 Task: Check the percentage active listings of lake in the last 5 years.
Action: Mouse moved to (831, 185)
Screenshot: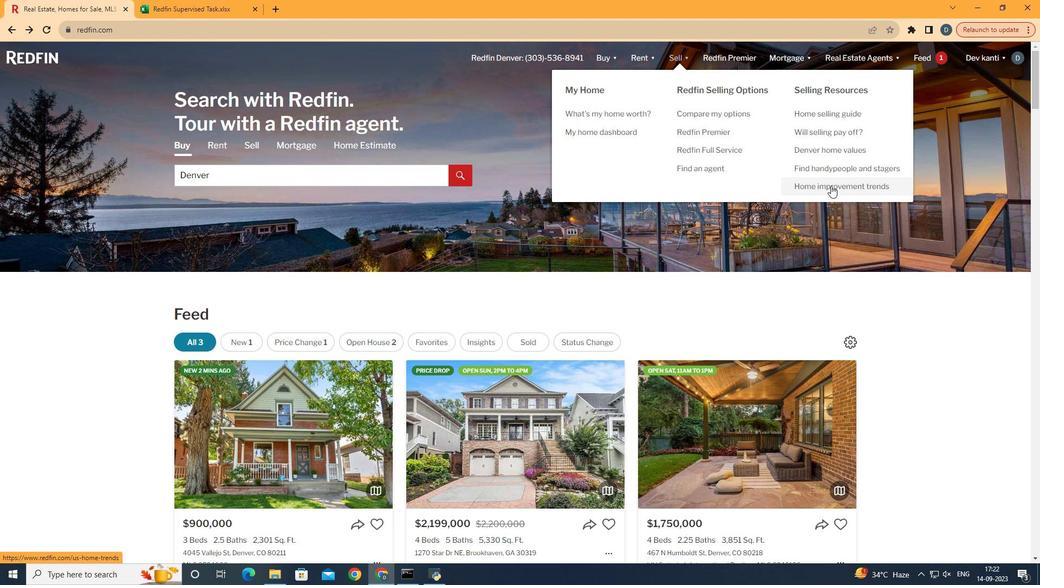 
Action: Mouse pressed left at (831, 185)
Screenshot: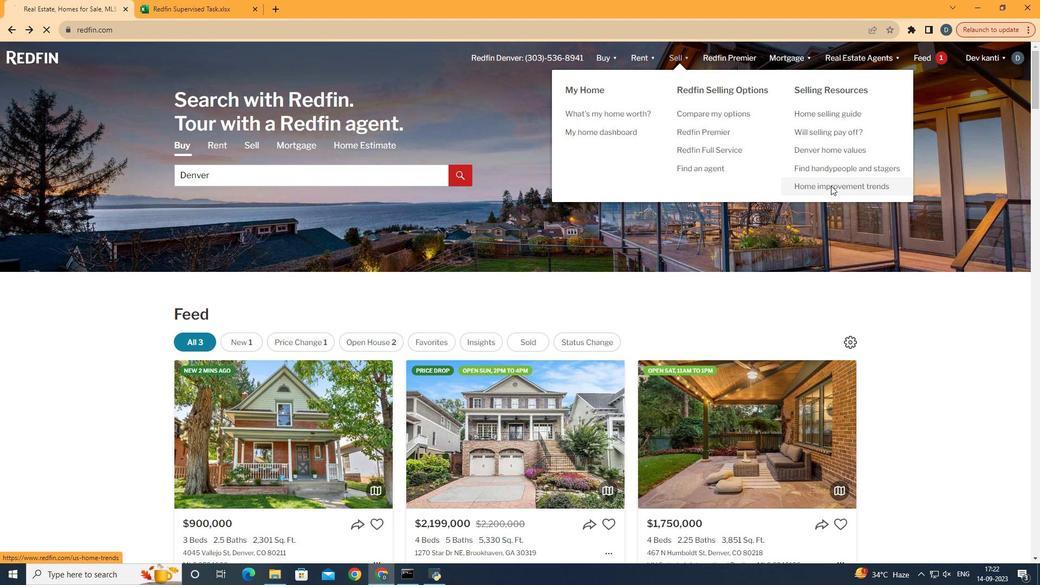 
Action: Mouse moved to (257, 214)
Screenshot: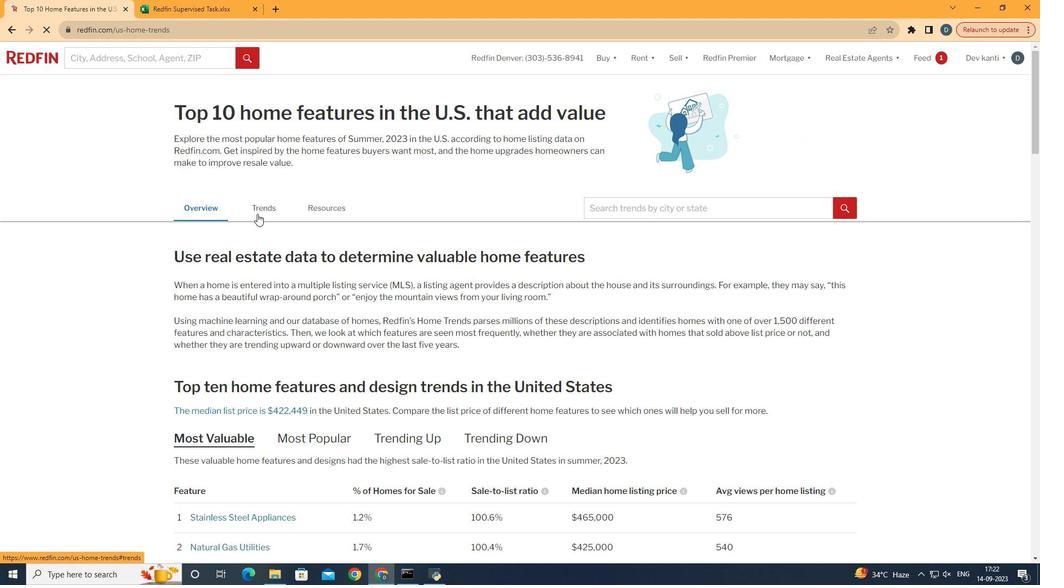 
Action: Mouse pressed left at (257, 214)
Screenshot: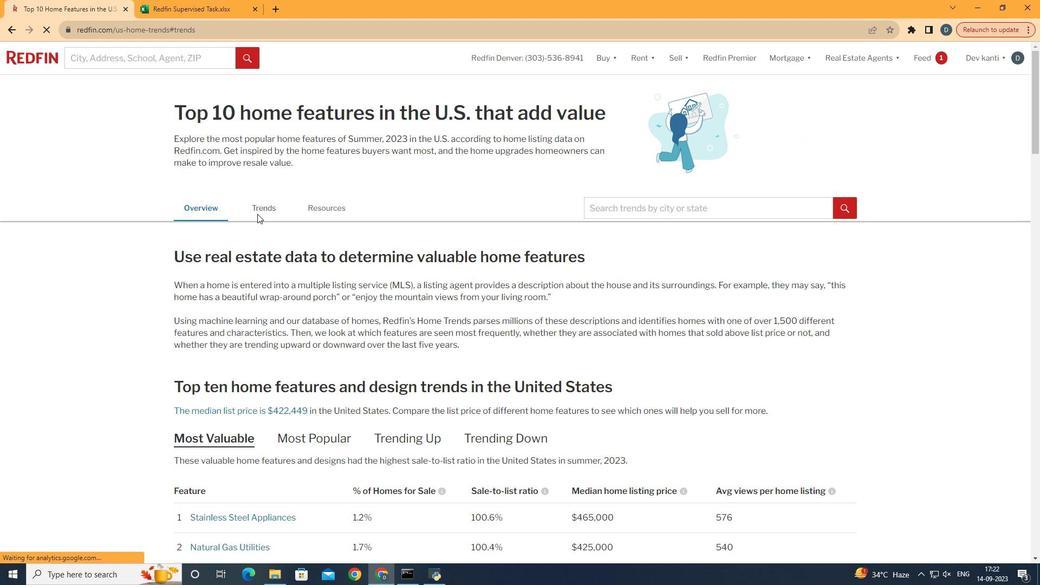 
Action: Mouse moved to (574, 311)
Screenshot: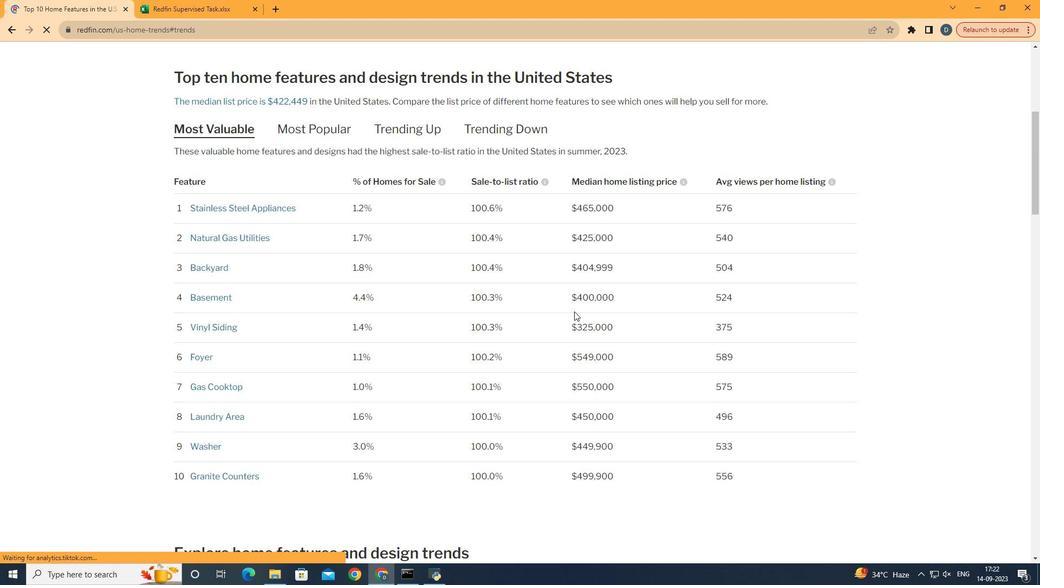 
Action: Mouse scrolled (574, 311) with delta (0, 0)
Screenshot: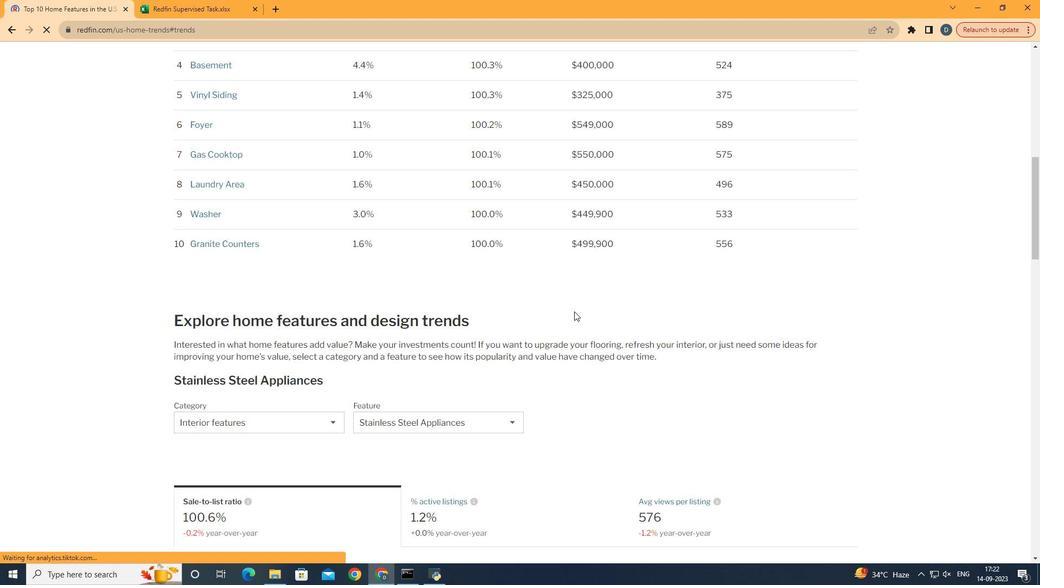 
Action: Mouse scrolled (574, 311) with delta (0, 0)
Screenshot: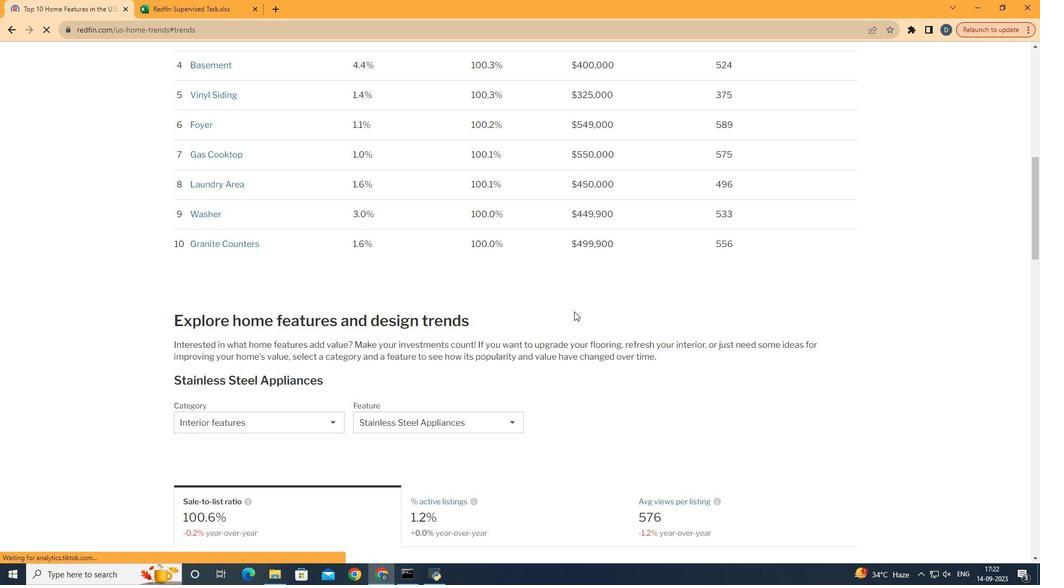 
Action: Mouse scrolled (574, 311) with delta (0, 0)
Screenshot: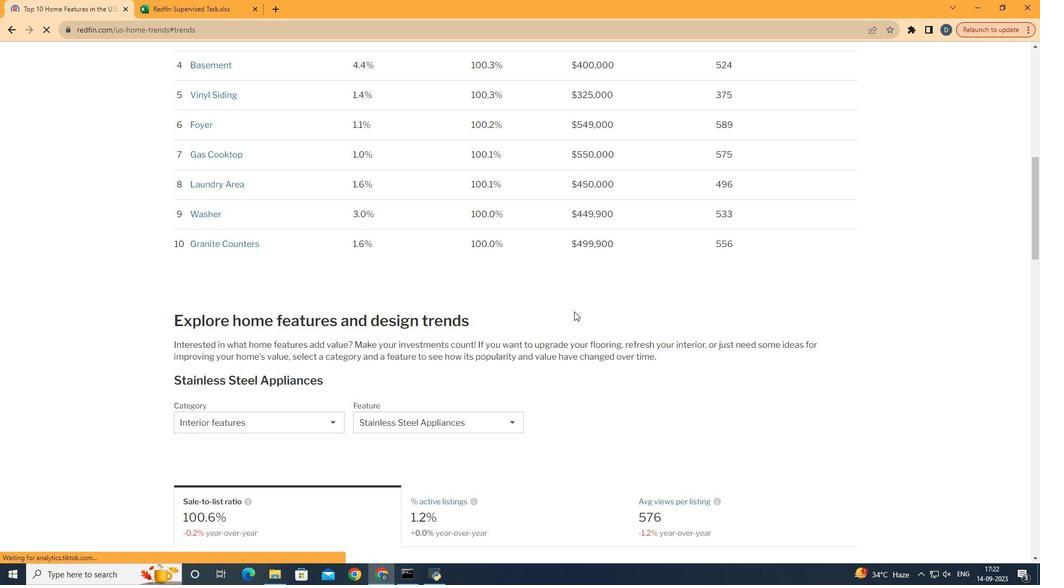 
Action: Mouse scrolled (574, 311) with delta (0, 0)
Screenshot: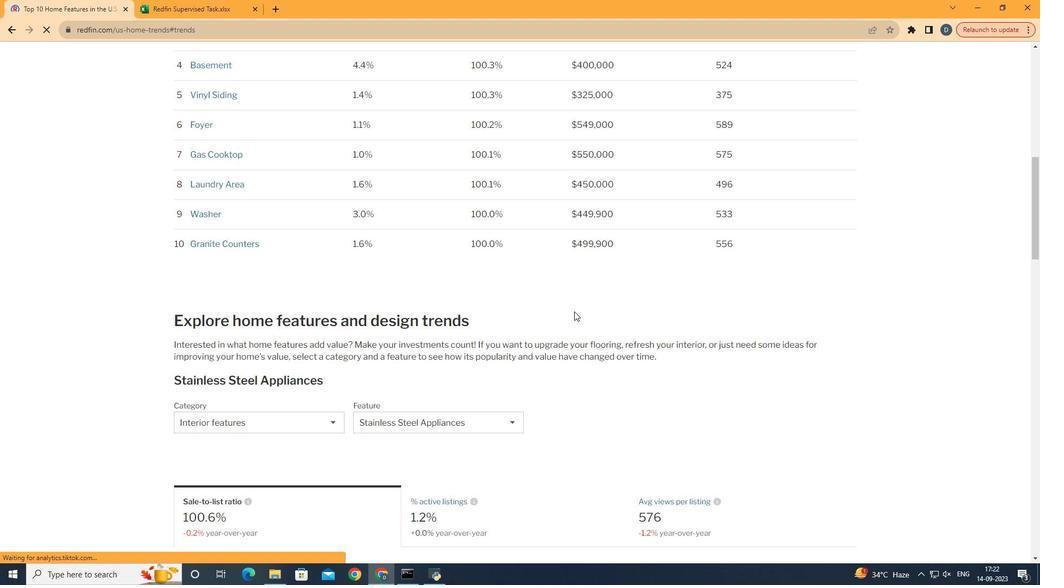 
Action: Mouse scrolled (574, 311) with delta (0, 0)
Screenshot: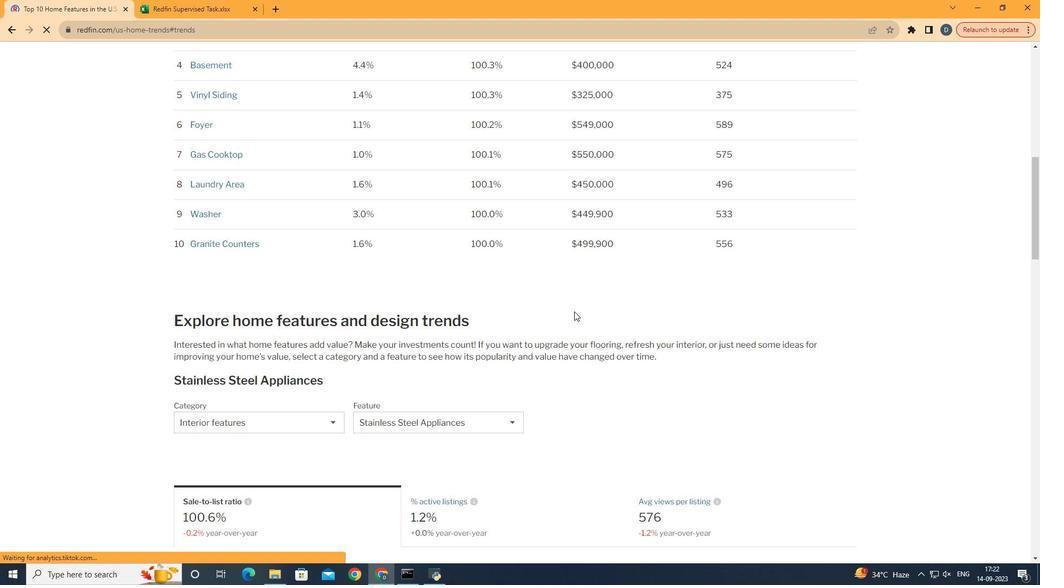 
Action: Mouse scrolled (574, 311) with delta (0, 0)
Screenshot: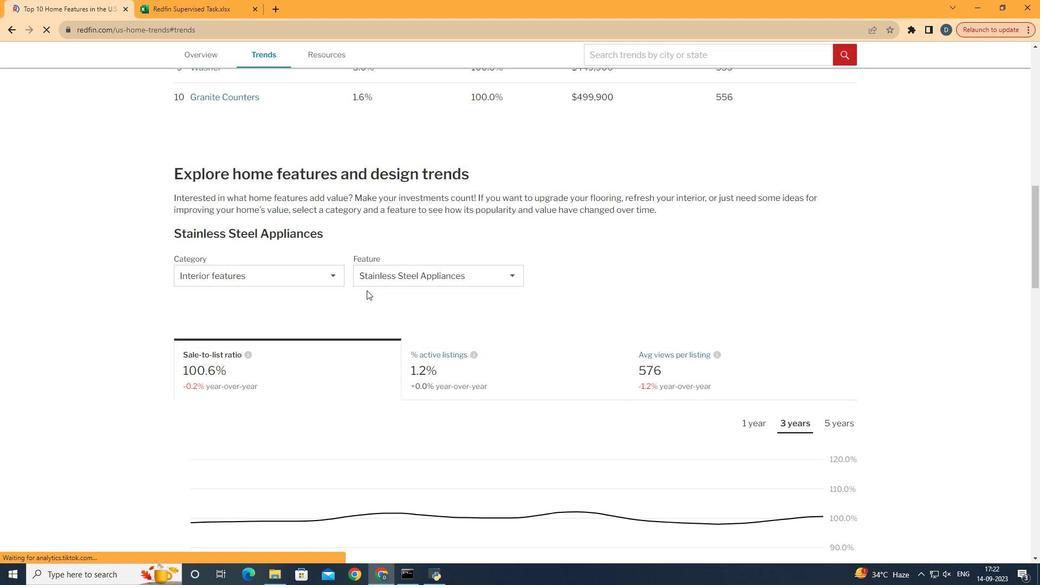 
Action: Mouse scrolled (574, 311) with delta (0, 0)
Screenshot: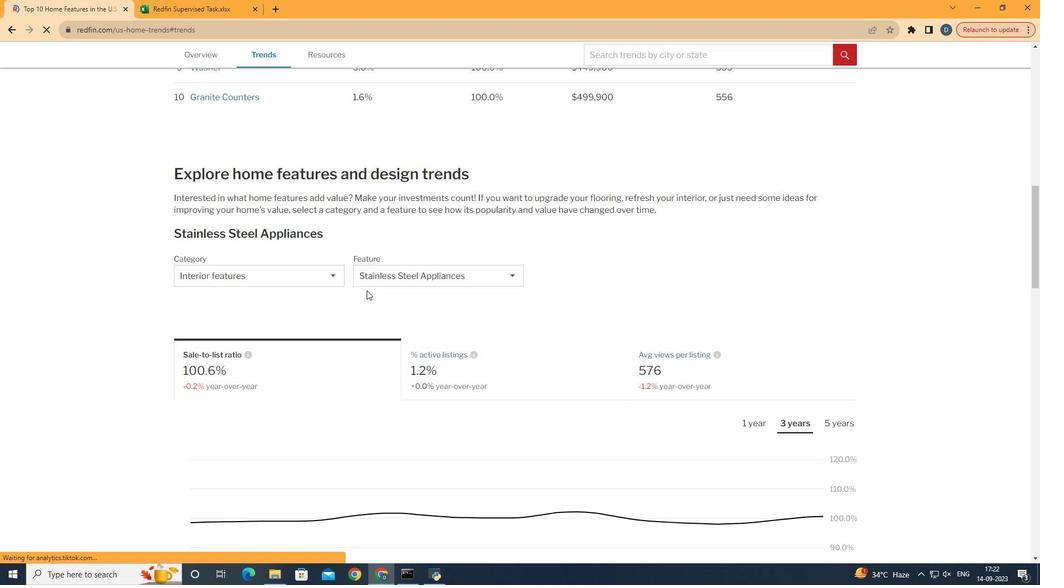 
Action: Mouse moved to (281, 265)
Screenshot: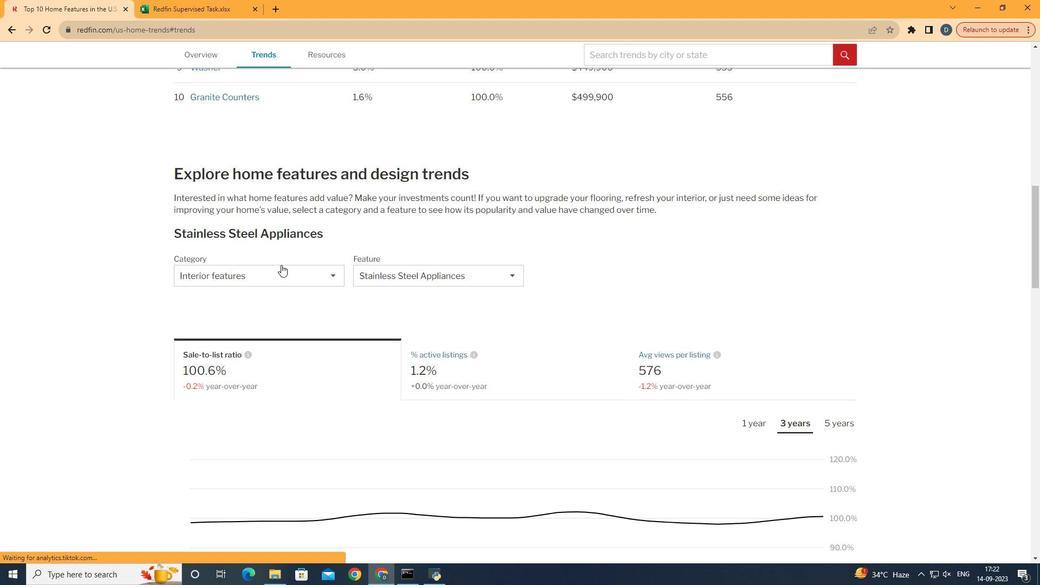 
Action: Mouse pressed left at (281, 265)
Screenshot: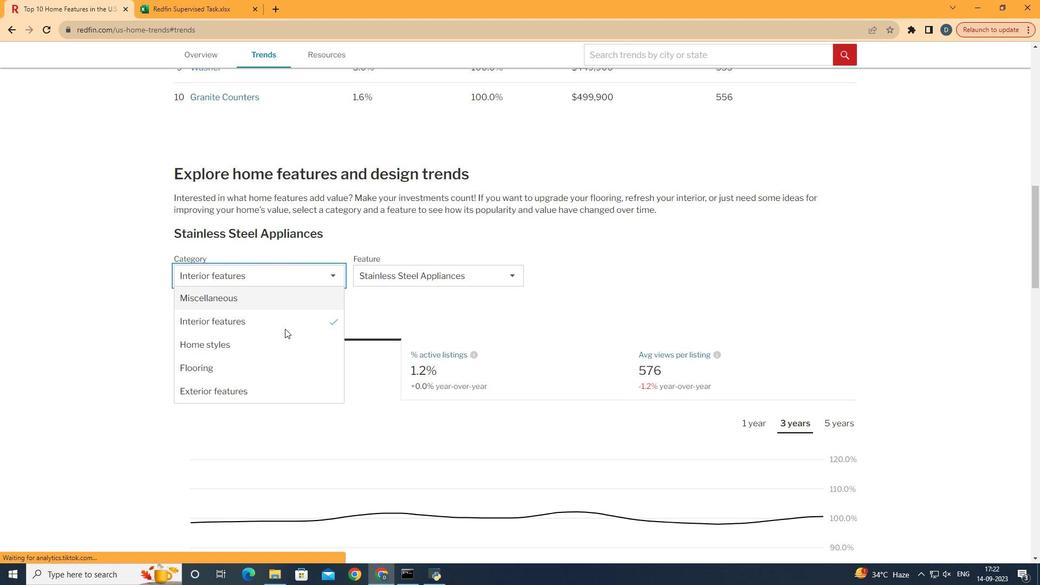 
Action: Mouse moved to (297, 391)
Screenshot: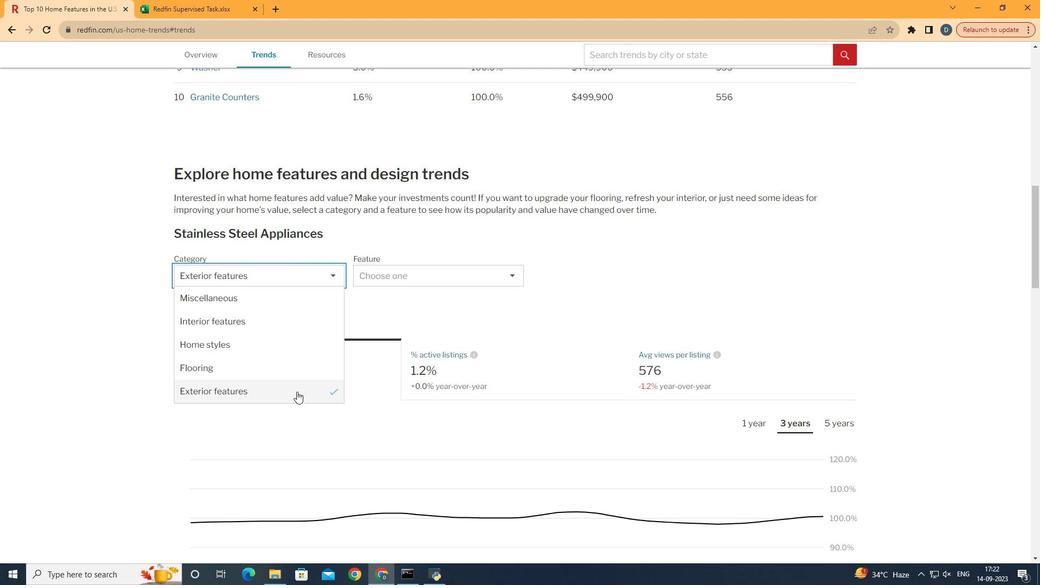 
Action: Mouse pressed left at (297, 391)
Screenshot: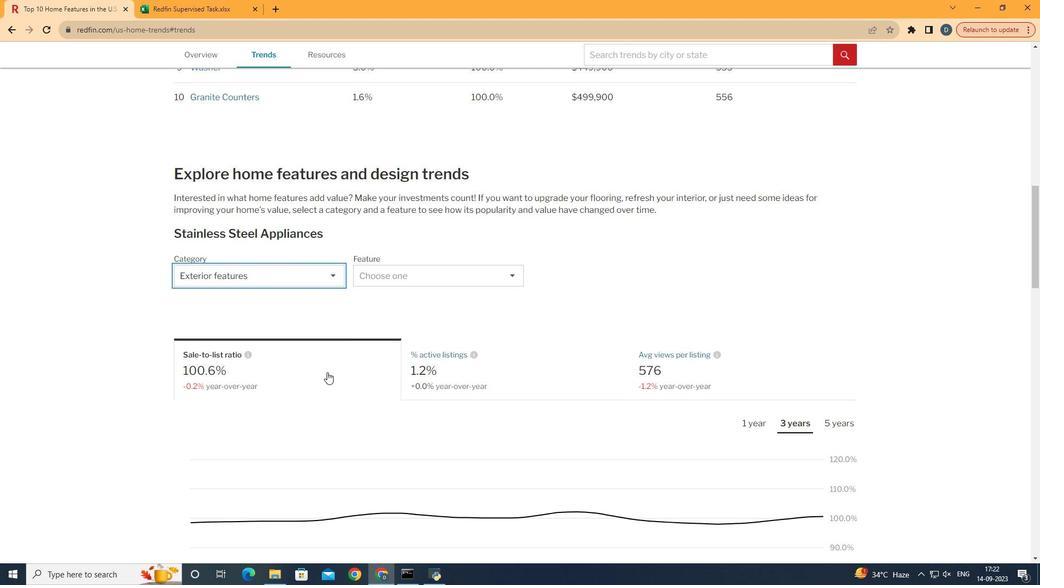 
Action: Mouse moved to (452, 277)
Screenshot: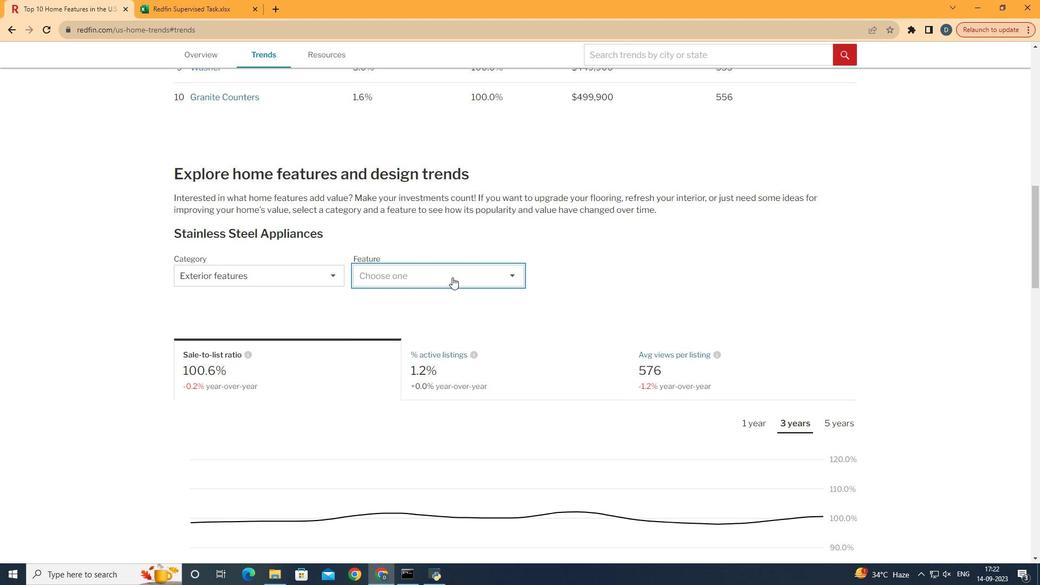 
Action: Mouse pressed left at (452, 277)
Screenshot: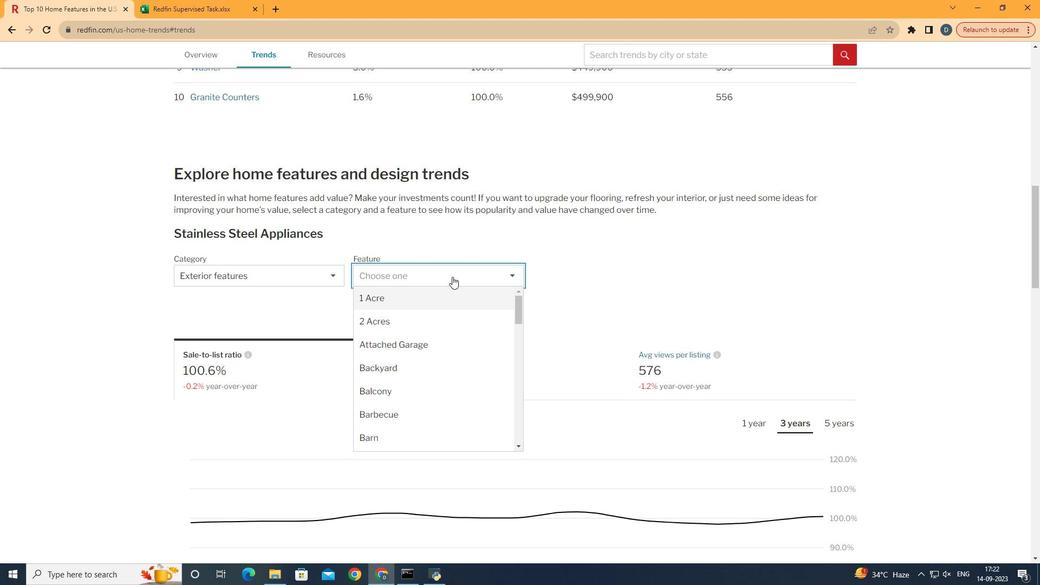 
Action: Mouse moved to (460, 379)
Screenshot: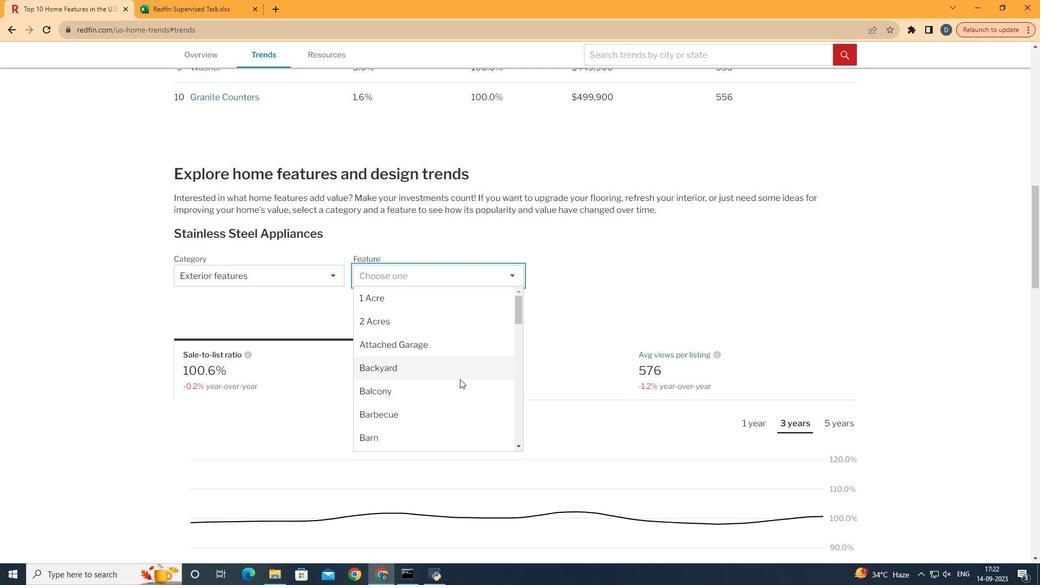 
Action: Mouse scrolled (460, 378) with delta (0, 0)
Screenshot: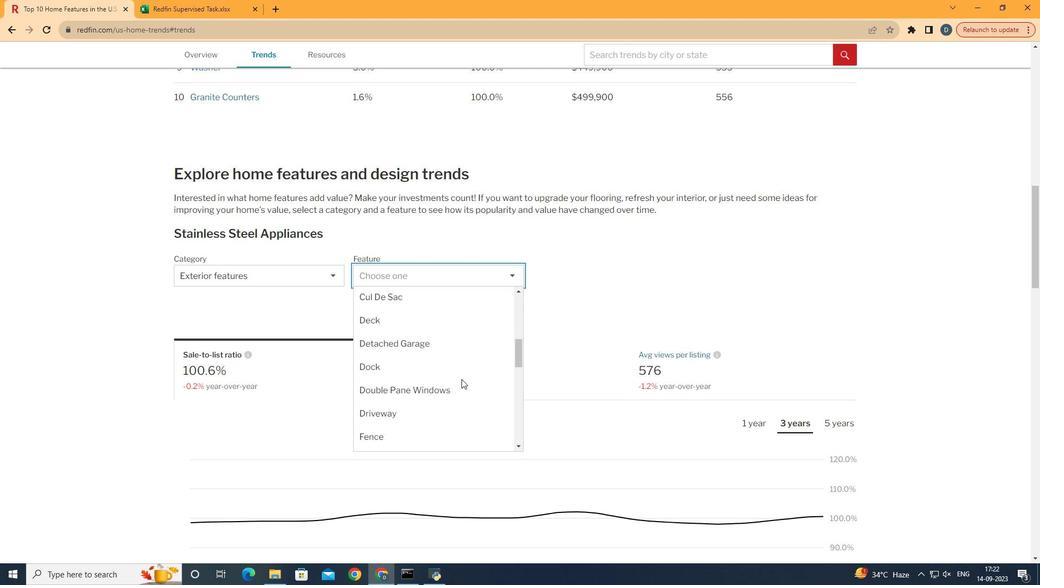 
Action: Mouse scrolled (460, 378) with delta (0, 0)
Screenshot: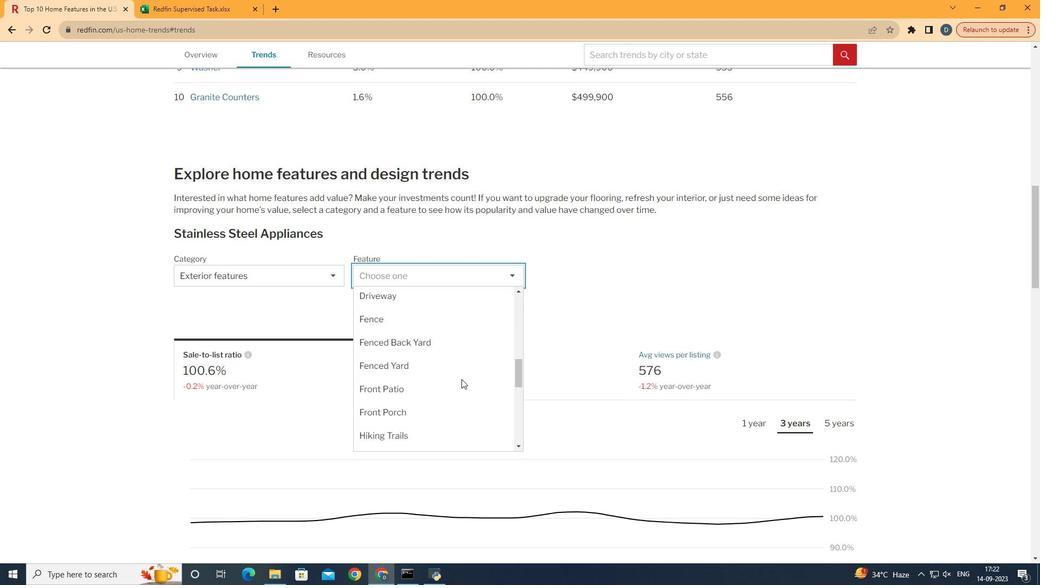 
Action: Mouse scrolled (460, 378) with delta (0, 0)
Screenshot: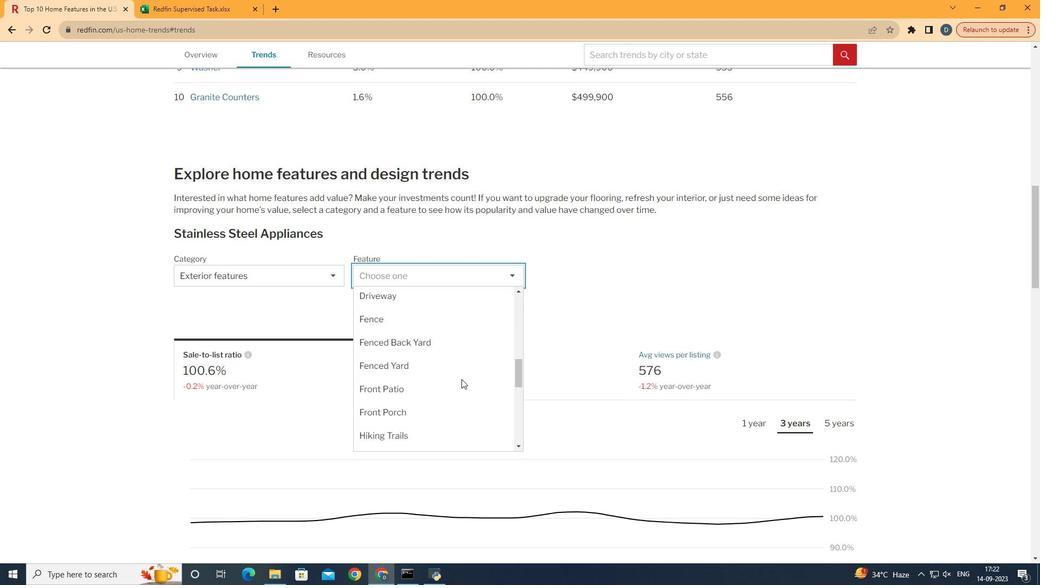 
Action: Mouse scrolled (460, 378) with delta (0, 0)
Screenshot: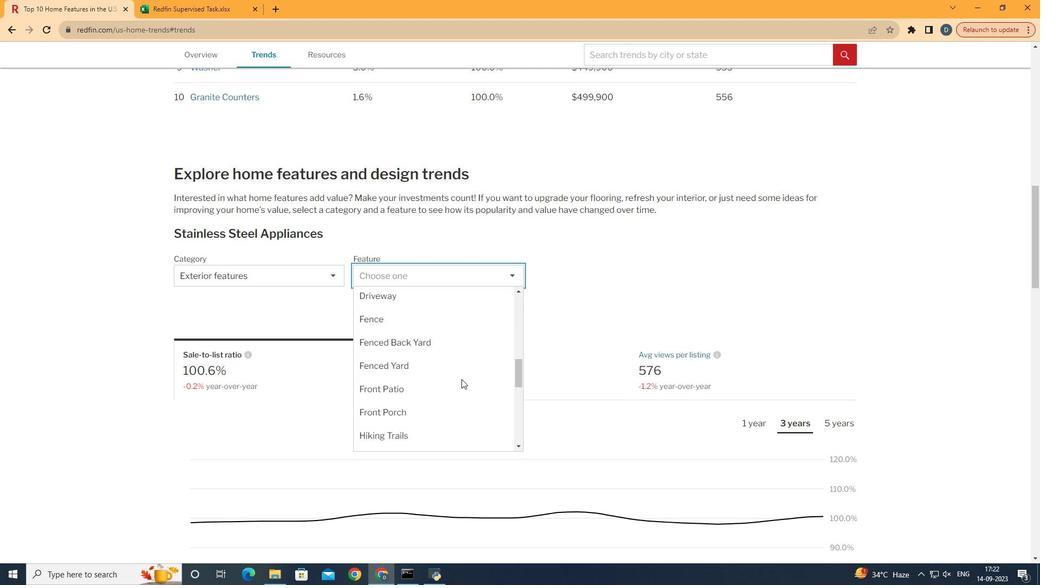 
Action: Mouse moved to (460, 379)
Screenshot: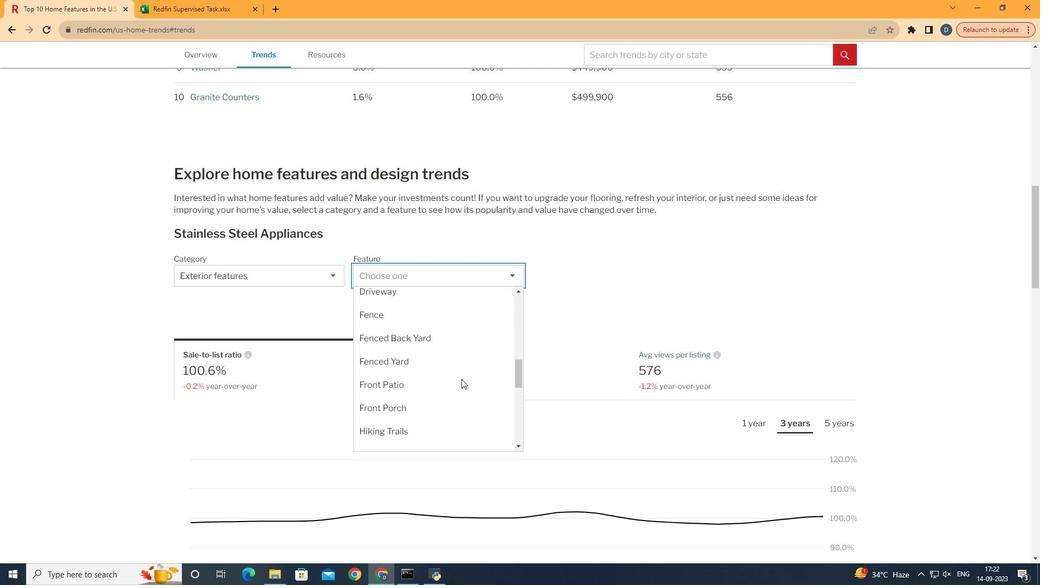 
Action: Mouse scrolled (460, 378) with delta (0, 0)
Screenshot: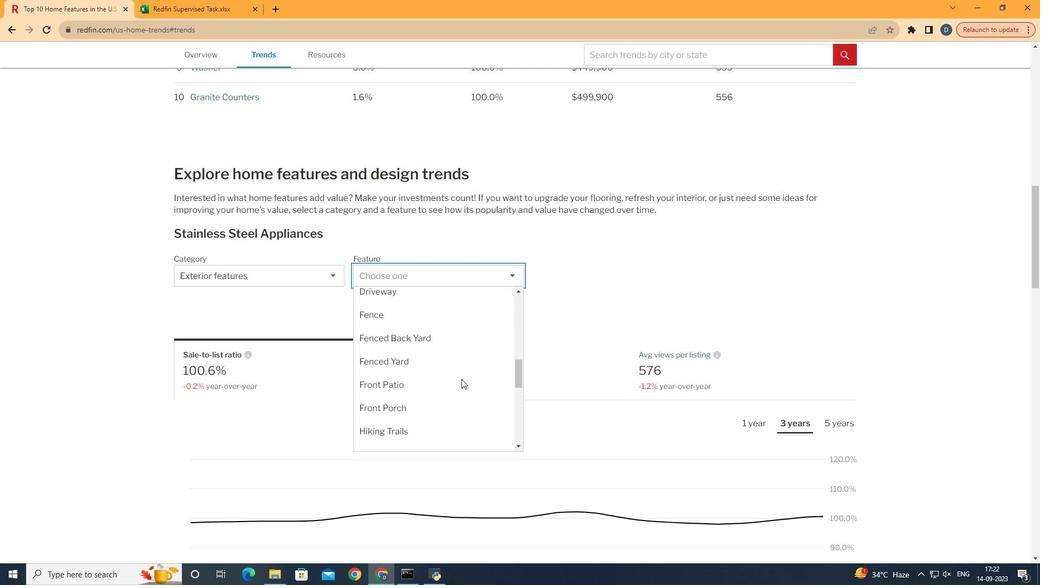 
Action: Mouse moved to (461, 379)
Screenshot: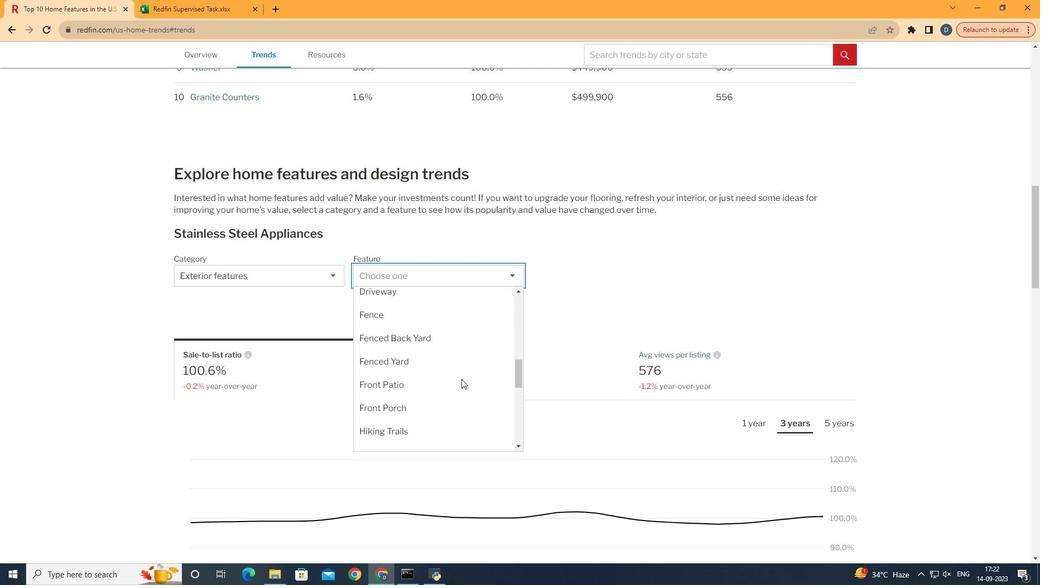 
Action: Mouse scrolled (461, 378) with delta (0, 0)
Screenshot: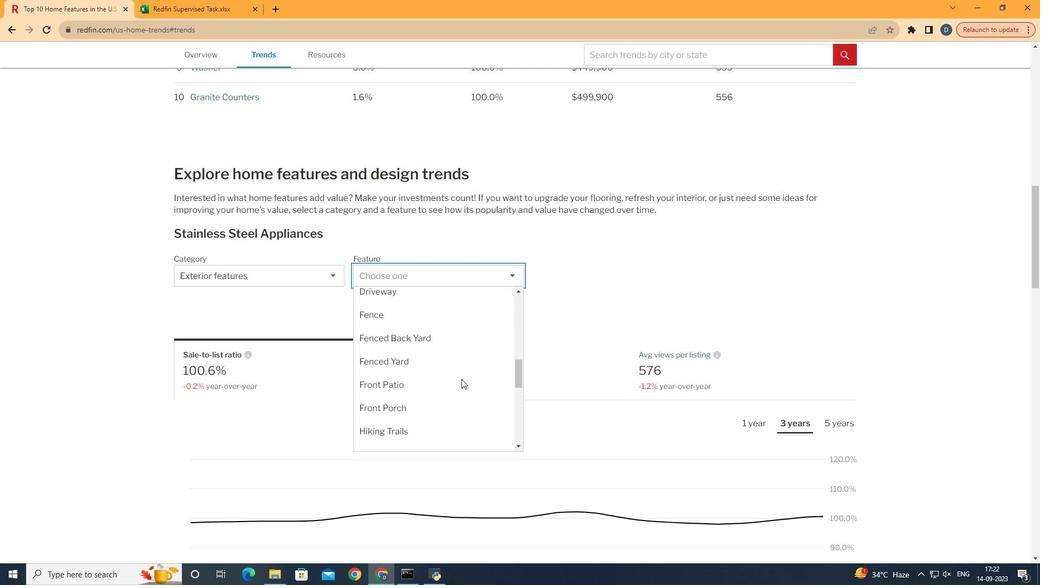 
Action: Mouse moved to (461, 379)
Screenshot: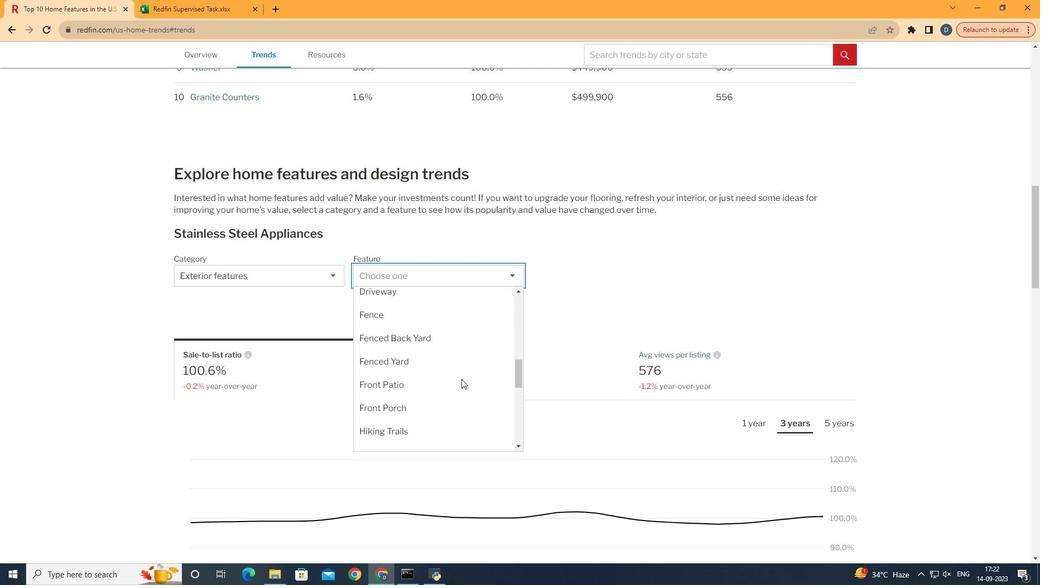 
Action: Mouse scrolled (461, 378) with delta (0, 0)
Screenshot: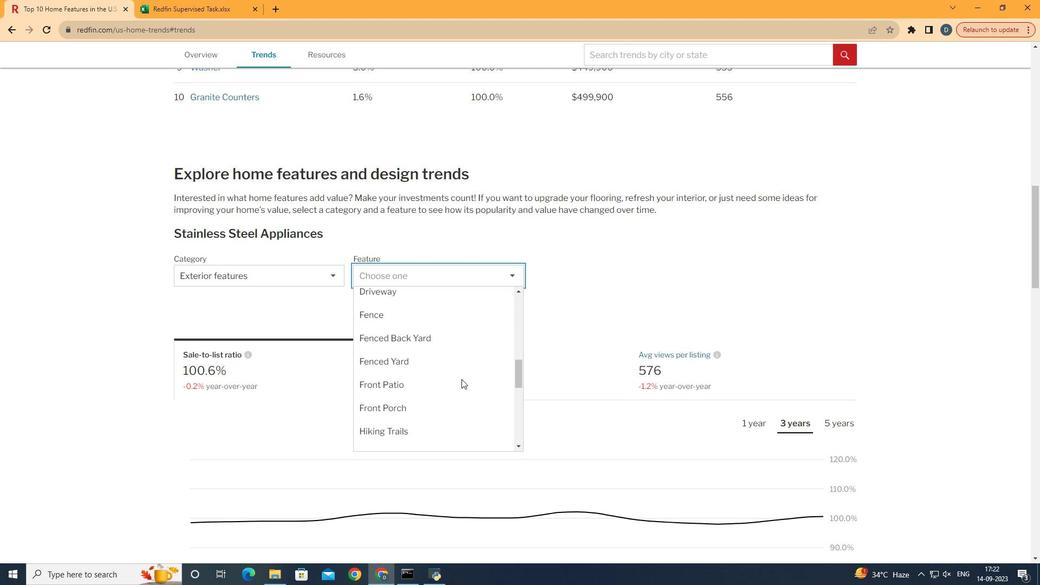 
Action: Mouse moved to (445, 320)
Screenshot: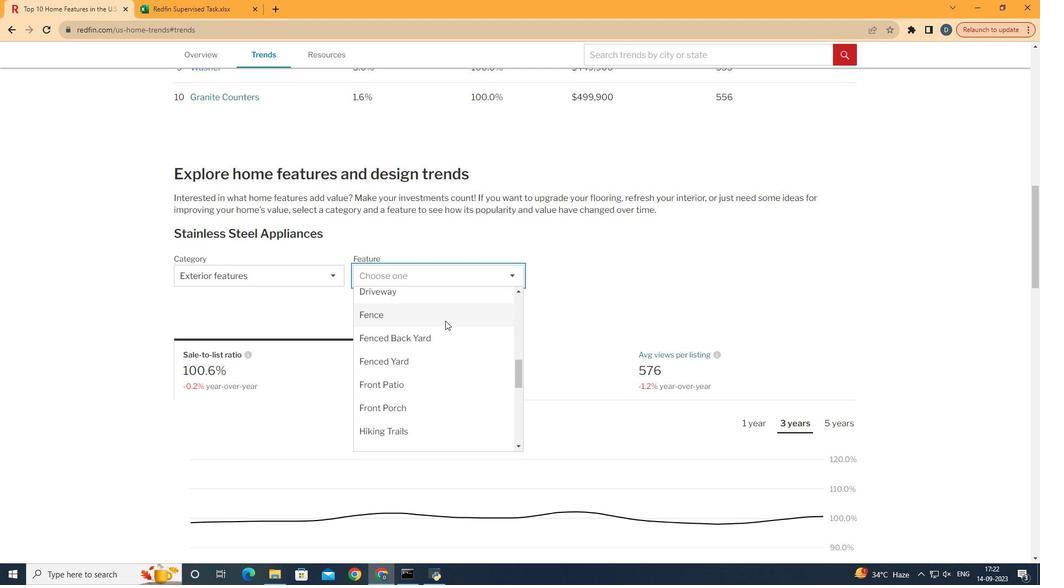 
Action: Mouse scrolled (445, 320) with delta (0, 0)
Screenshot: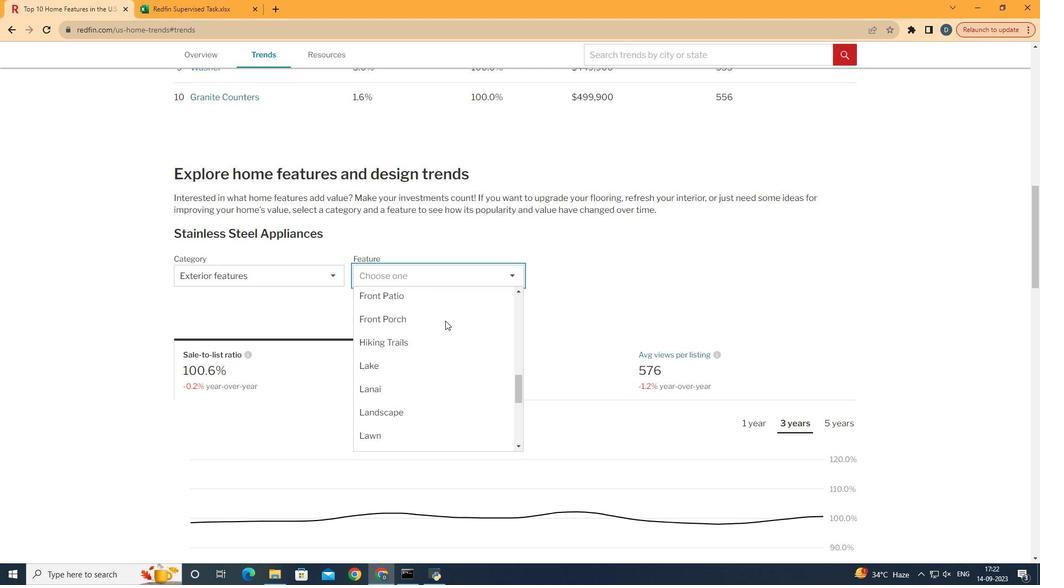 
Action: Mouse scrolled (445, 320) with delta (0, 0)
Screenshot: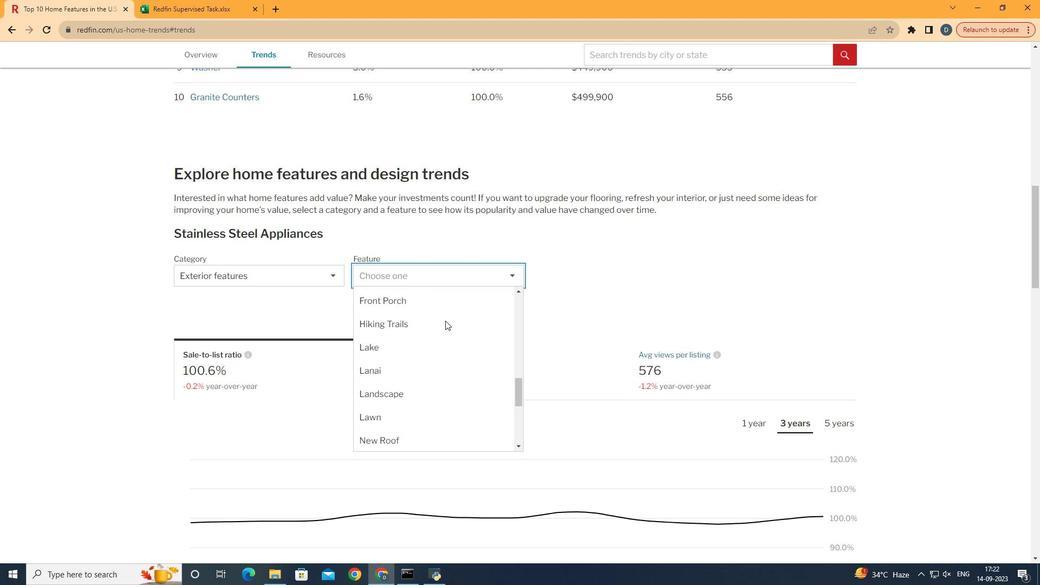 
Action: Mouse moved to (438, 357)
Screenshot: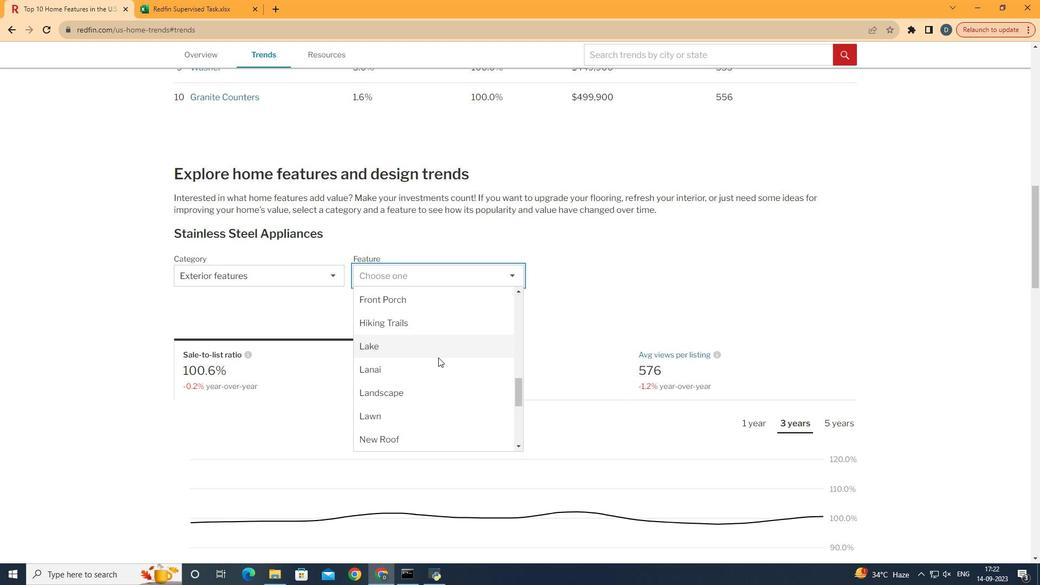 
Action: Mouse pressed left at (438, 357)
Screenshot: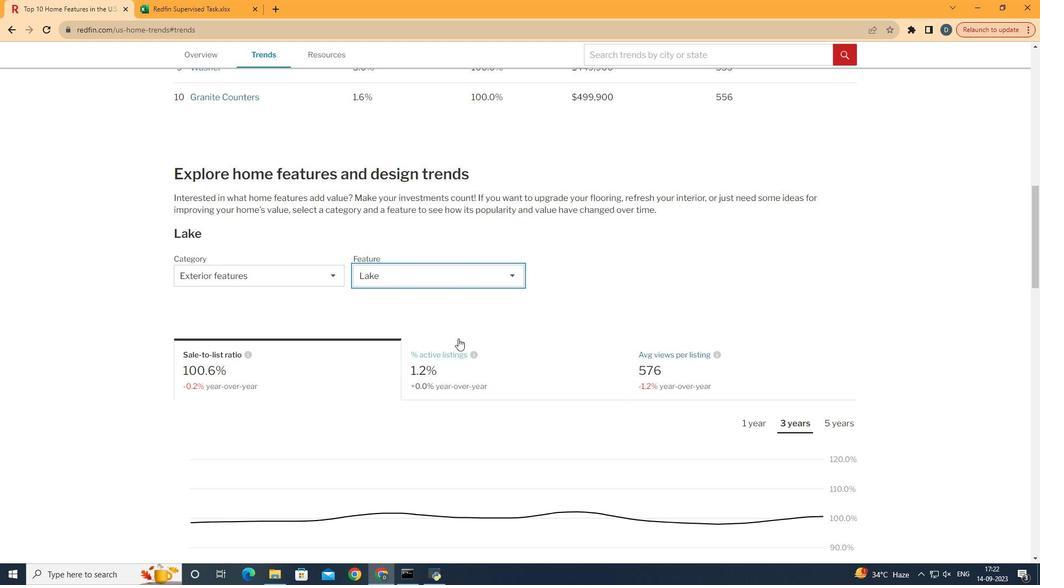 
Action: Mouse moved to (553, 284)
Screenshot: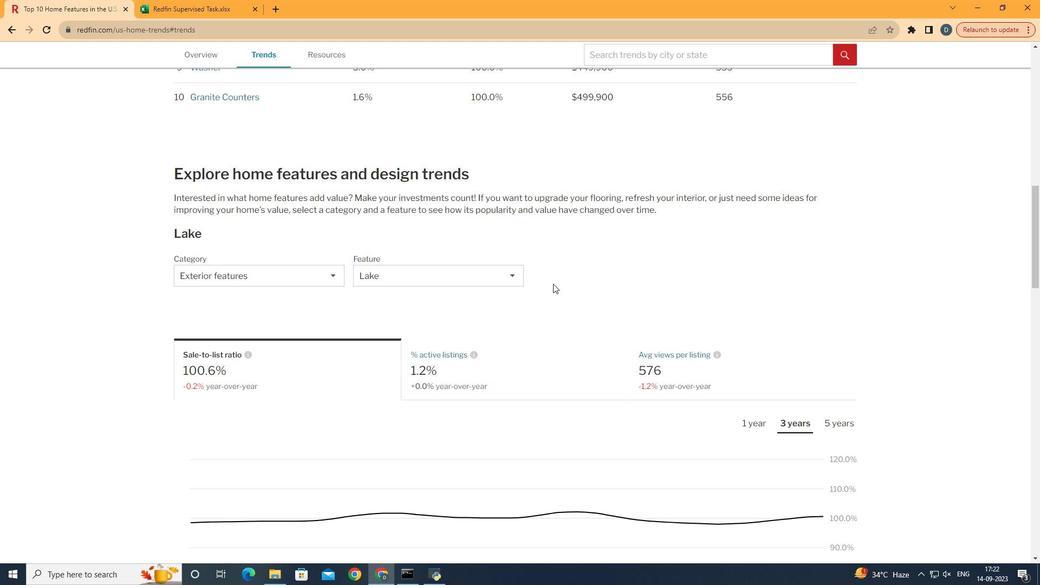
Action: Mouse pressed left at (553, 284)
Screenshot: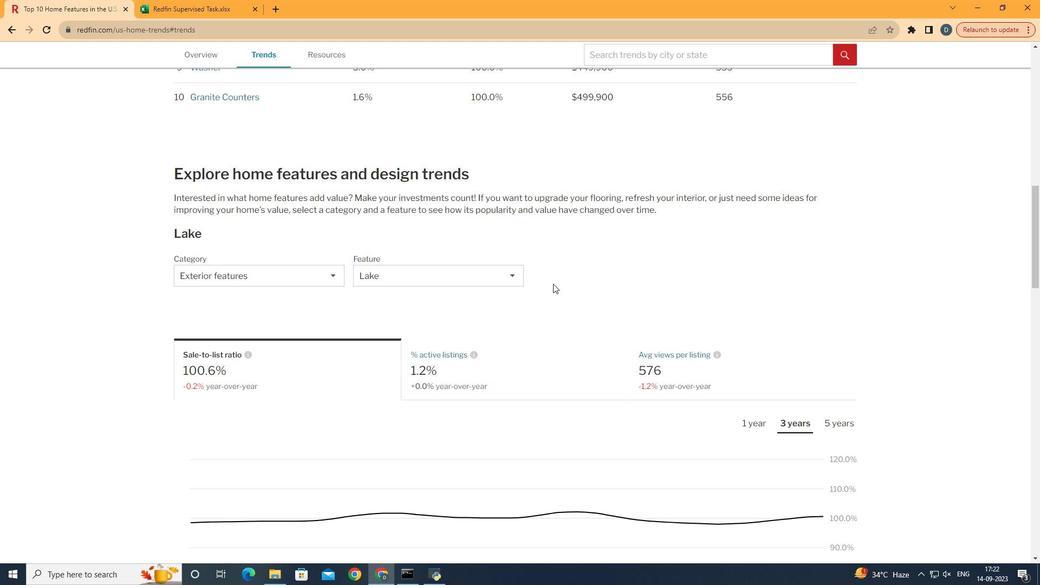 
Action: Mouse scrolled (553, 283) with delta (0, 0)
Screenshot: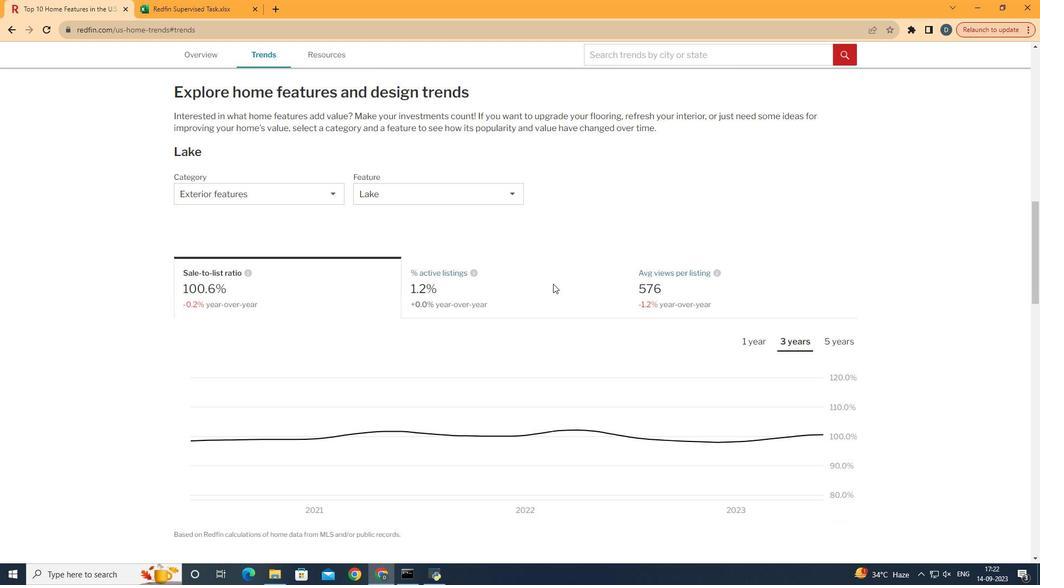 
Action: Mouse scrolled (553, 283) with delta (0, 0)
Screenshot: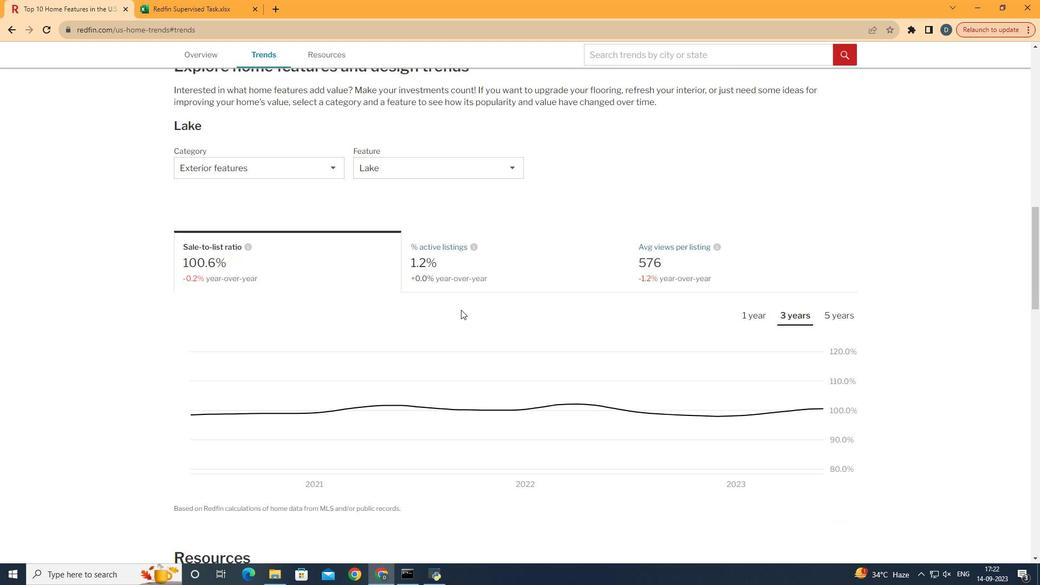 
Action: Mouse moved to (550, 275)
Screenshot: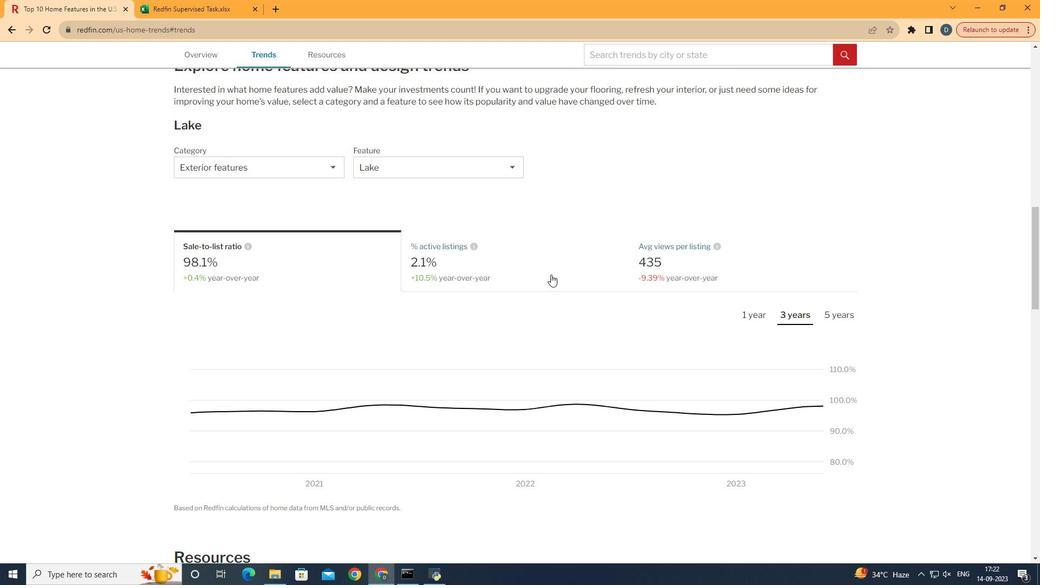 
Action: Mouse pressed left at (550, 275)
Screenshot: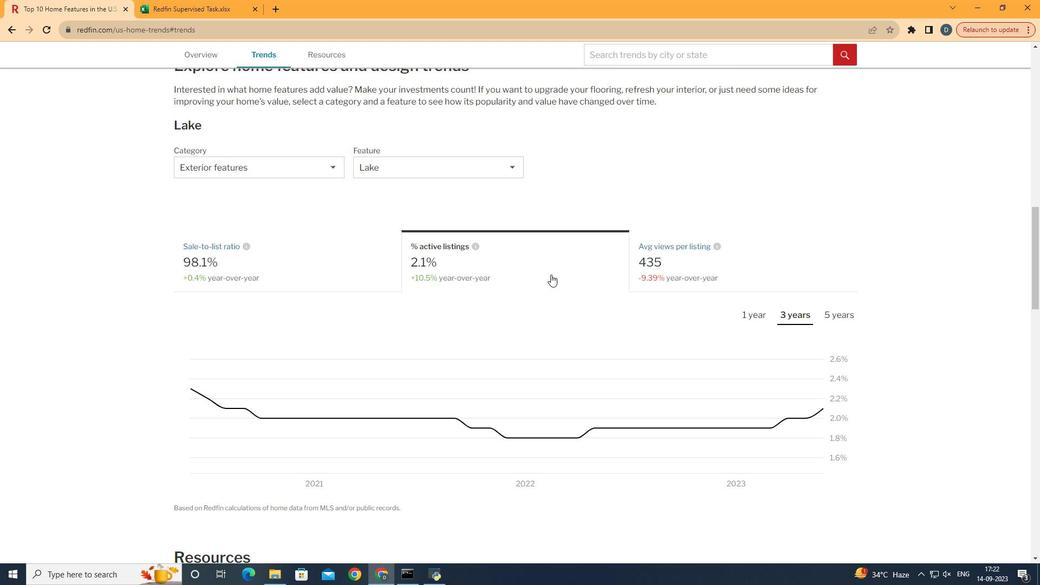 
Action: Mouse moved to (833, 310)
Screenshot: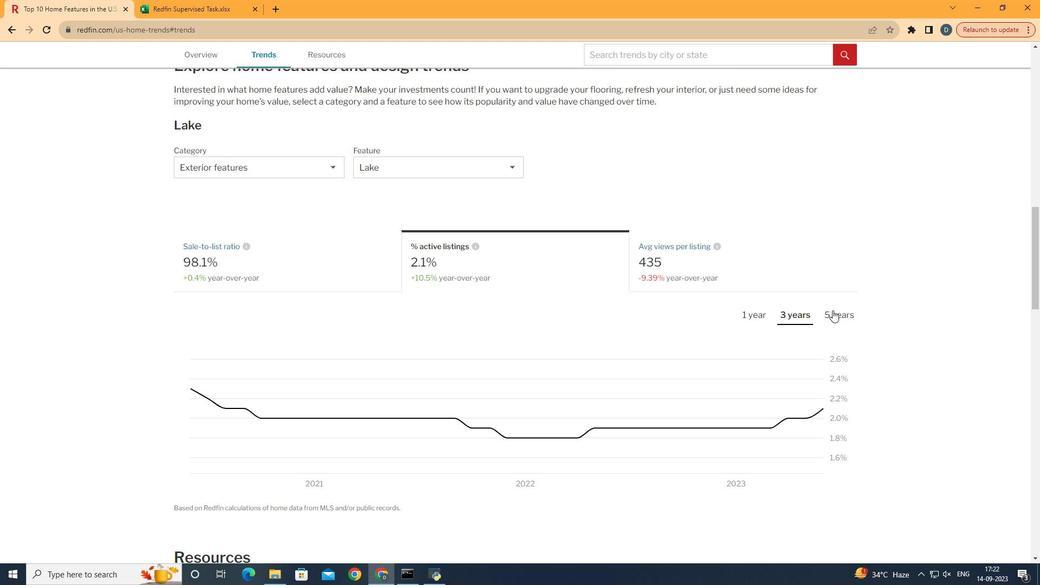 
Action: Mouse pressed left at (833, 310)
Screenshot: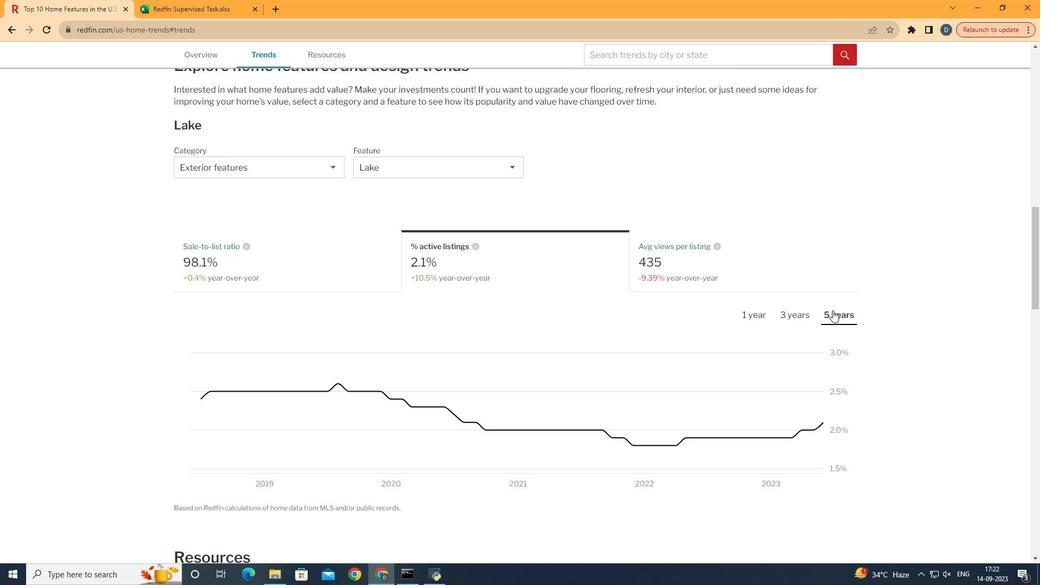 
